 Task: Create a due date automation trigger when advanced on, on the monday after a card is due add content with a name not ending with resume at 11:00 AM.
Action: Mouse moved to (739, 115)
Screenshot: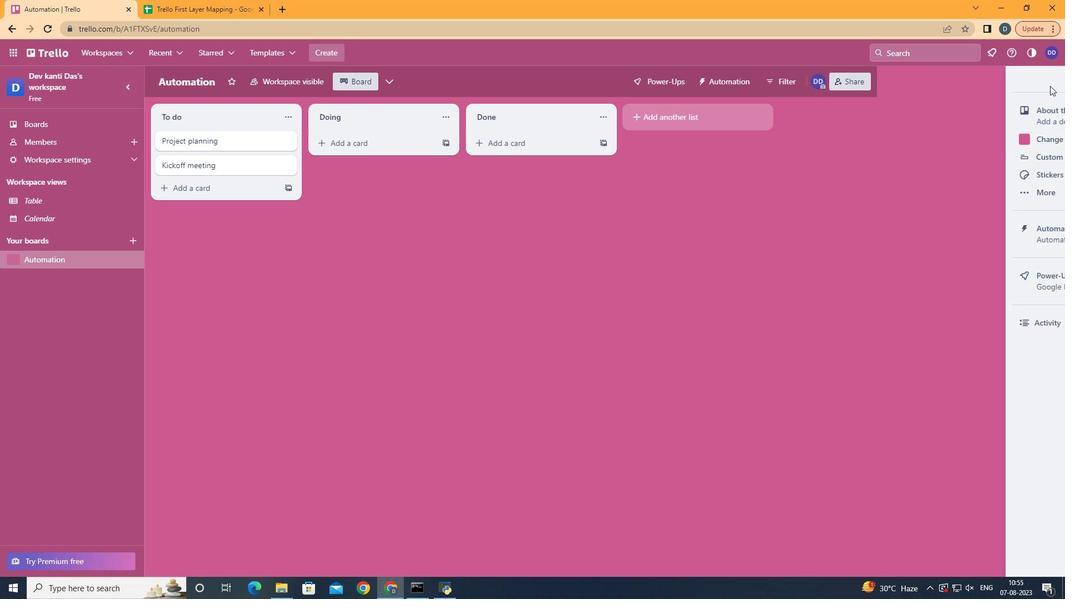 
Action: Mouse pressed left at (739, 115)
Screenshot: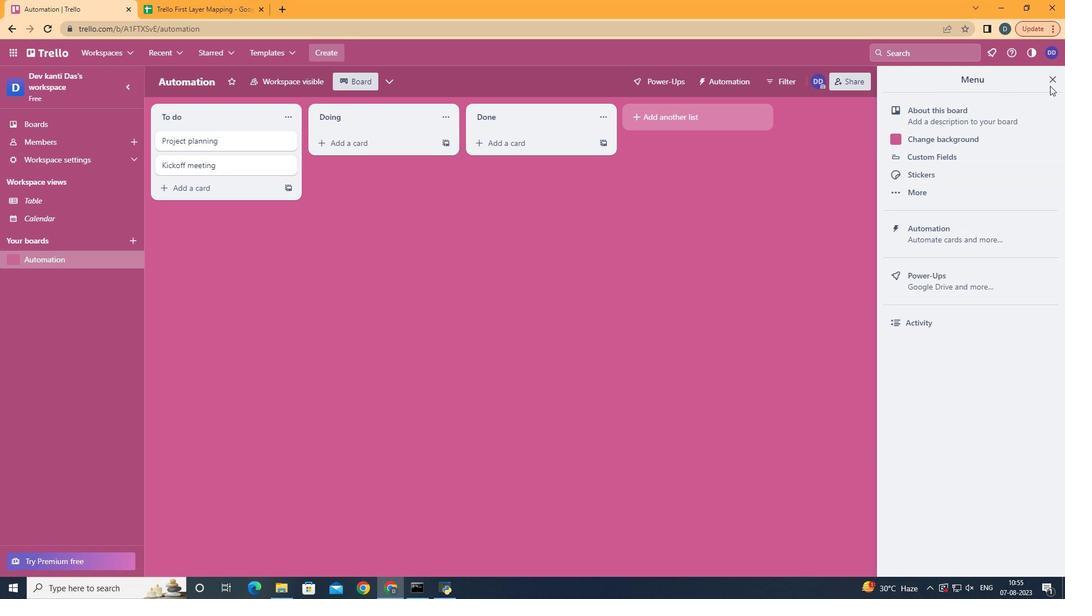 
Action: Mouse moved to (696, 240)
Screenshot: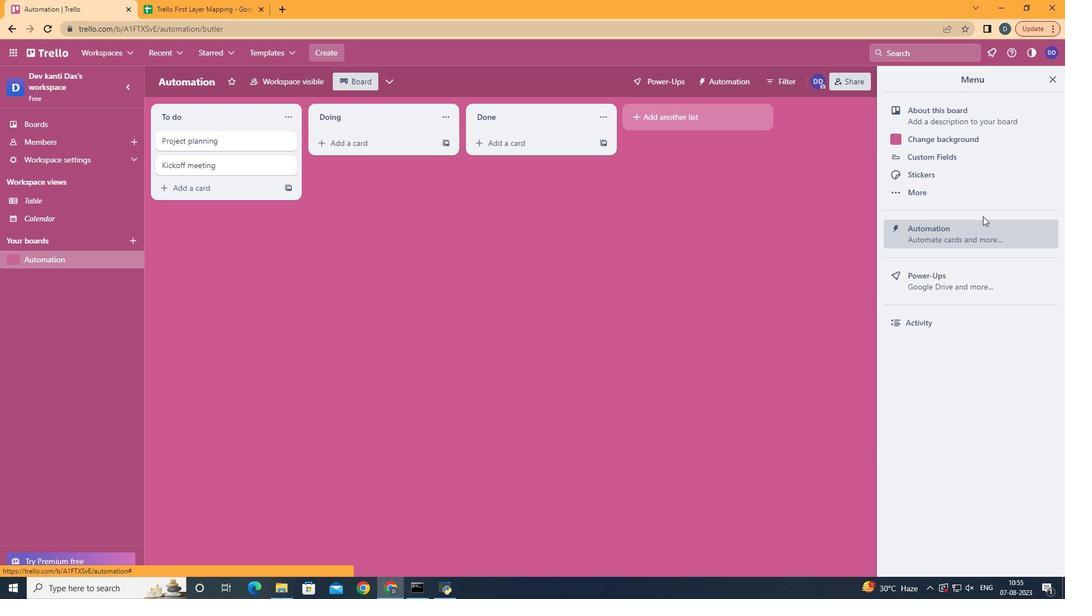 
Action: Mouse pressed left at (696, 240)
Screenshot: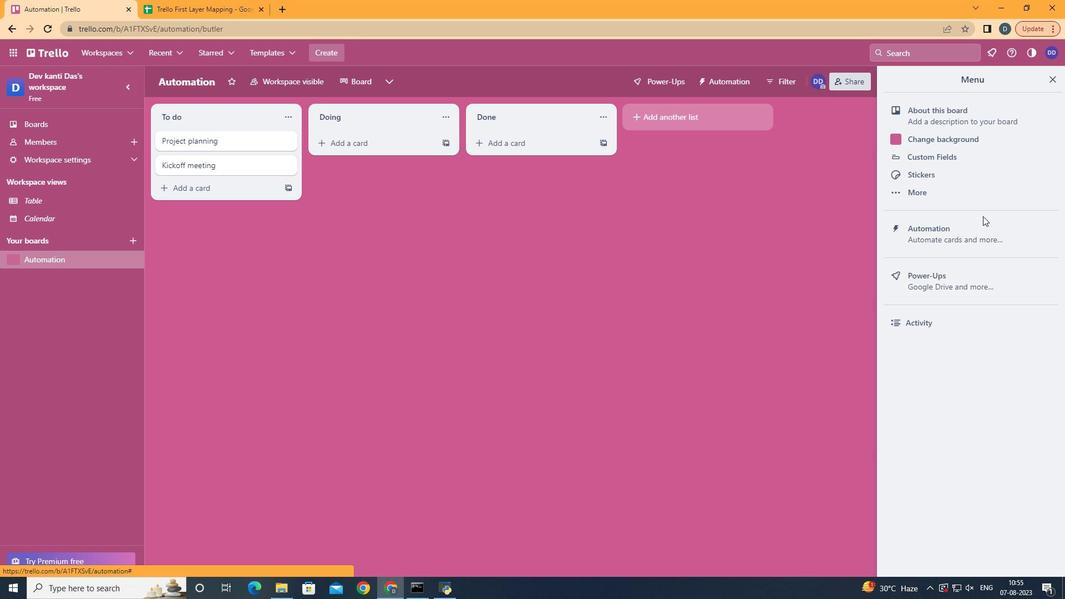 
Action: Mouse moved to (320, 235)
Screenshot: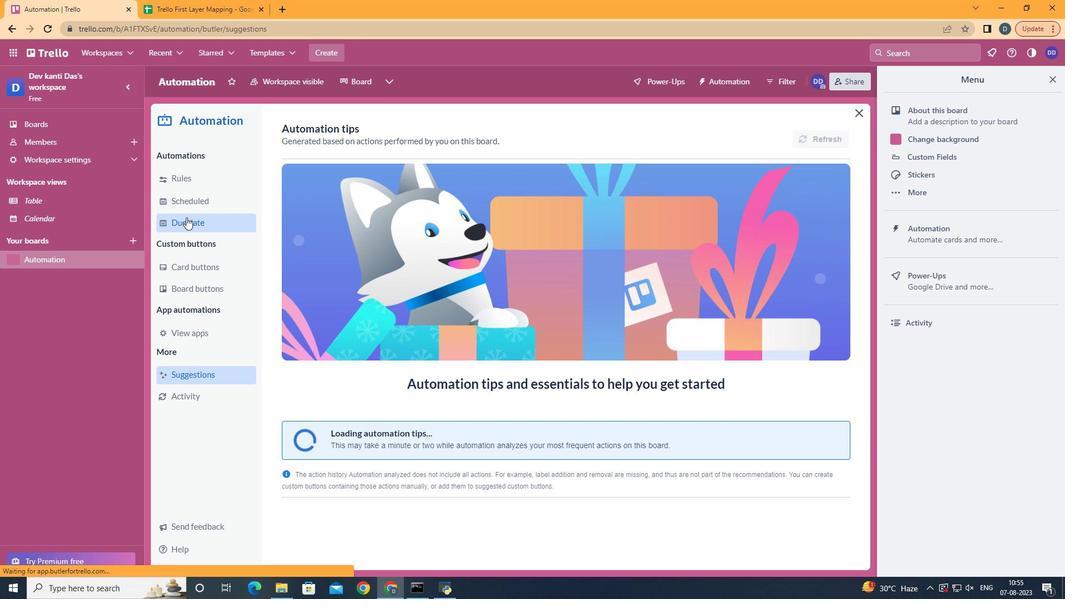 
Action: Mouse pressed left at (320, 235)
Screenshot: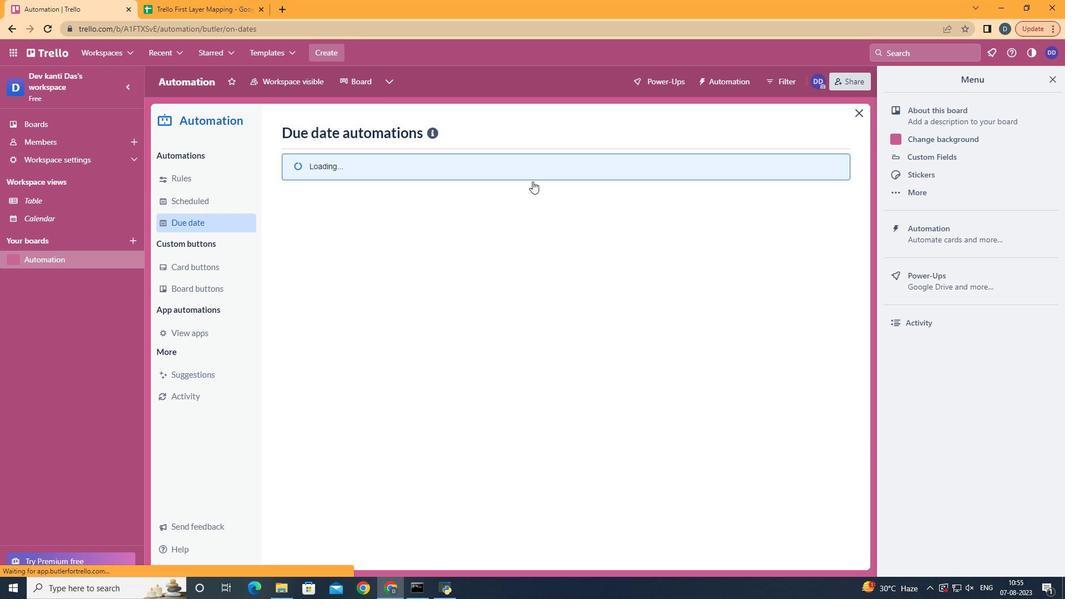 
Action: Mouse moved to (608, 149)
Screenshot: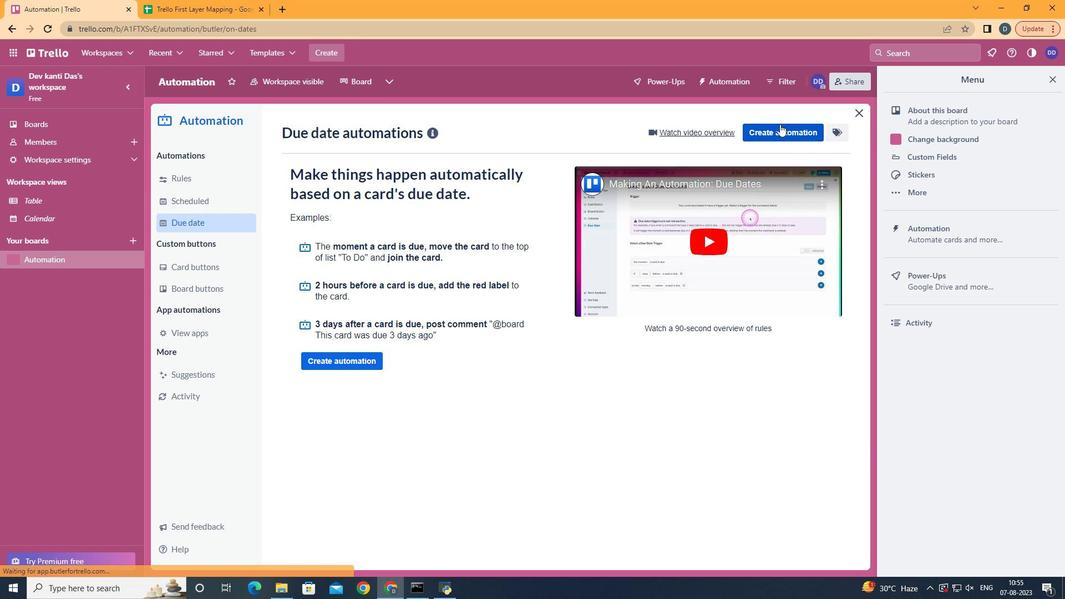
Action: Mouse pressed left at (608, 149)
Screenshot: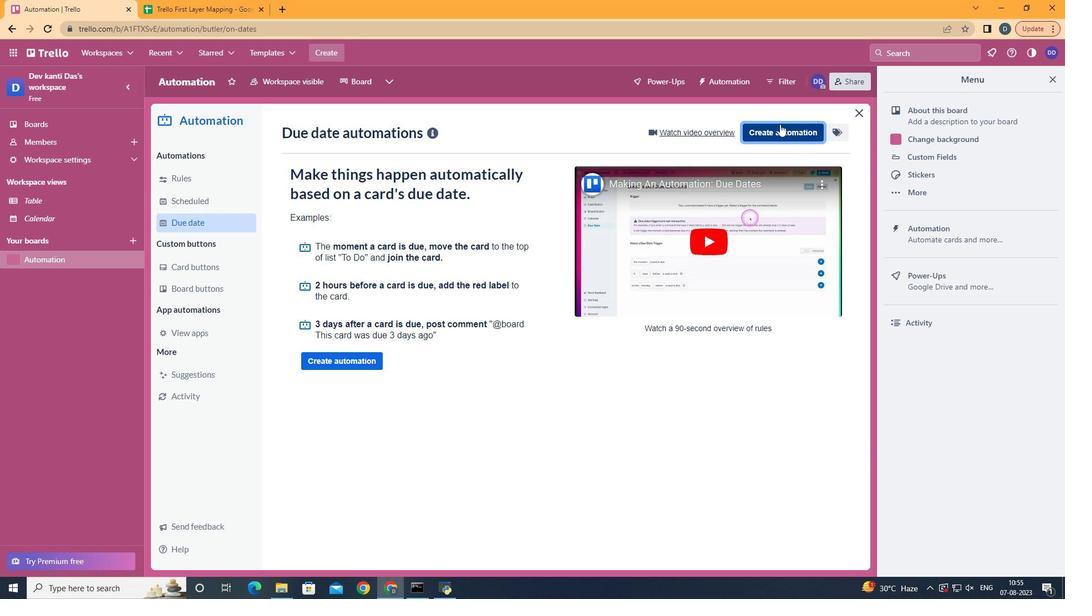 
Action: Mouse moved to (527, 260)
Screenshot: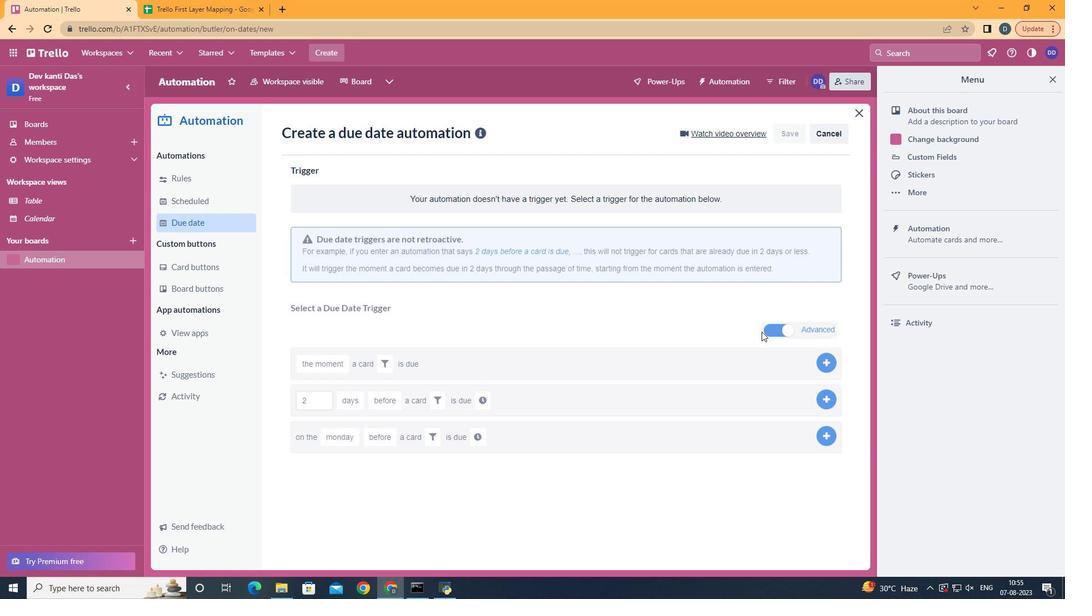 
Action: Mouse pressed left at (527, 260)
Screenshot: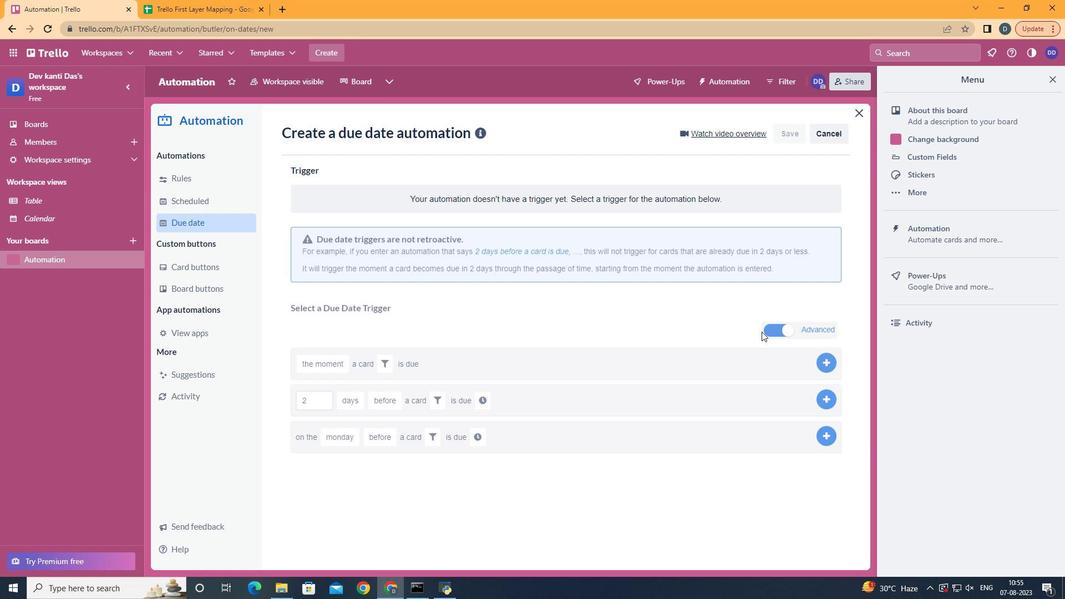 
Action: Mouse moved to (407, 298)
Screenshot: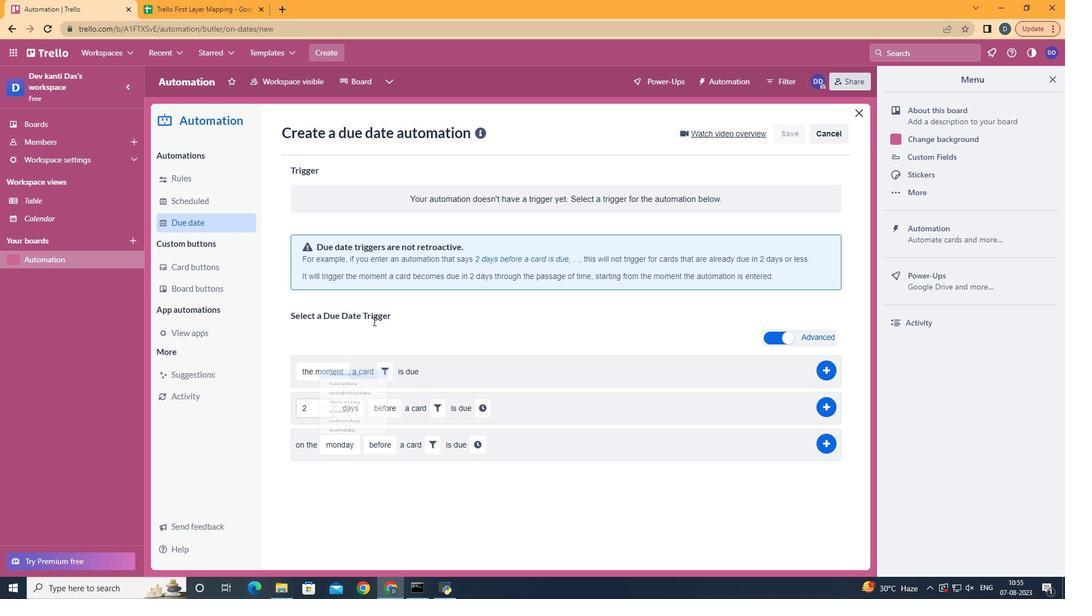 
Action: Mouse pressed left at (407, 298)
Screenshot: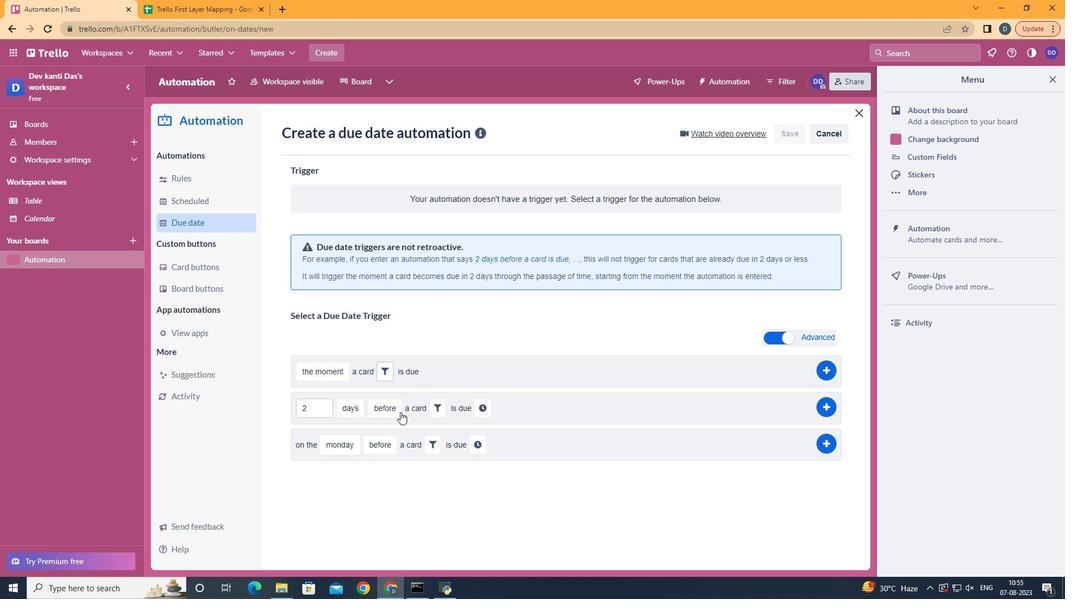 
Action: Mouse moved to (420, 477)
Screenshot: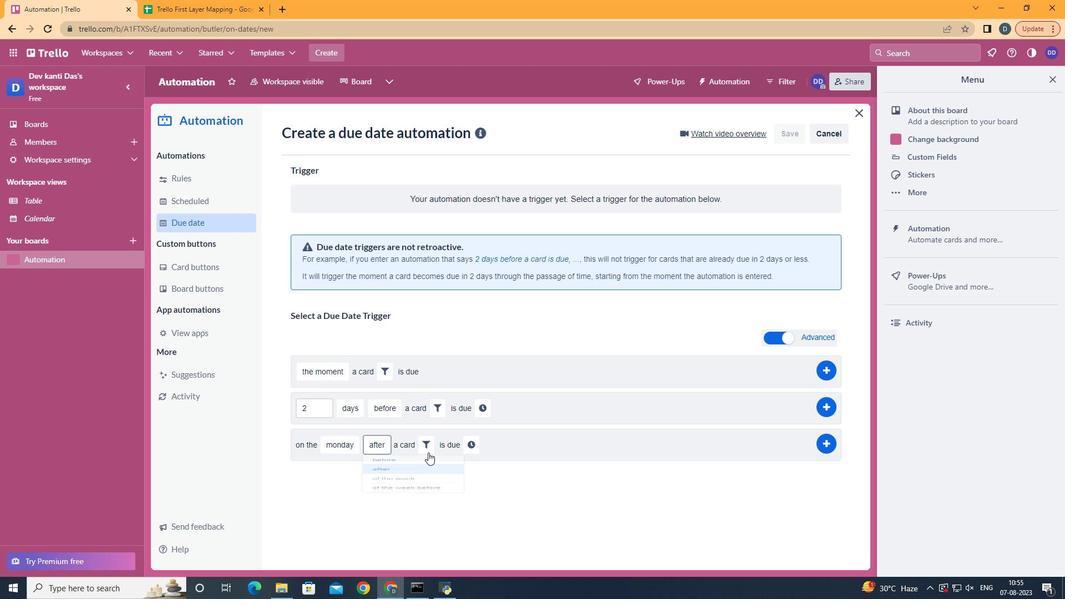 
Action: Mouse pressed left at (420, 477)
Screenshot: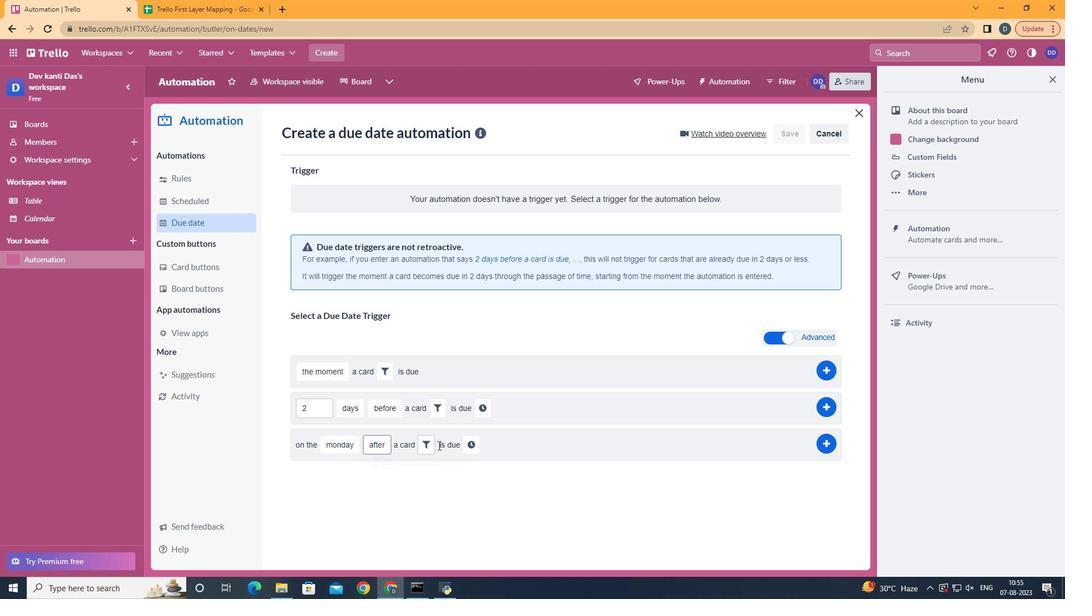 
Action: Mouse moved to (437, 441)
Screenshot: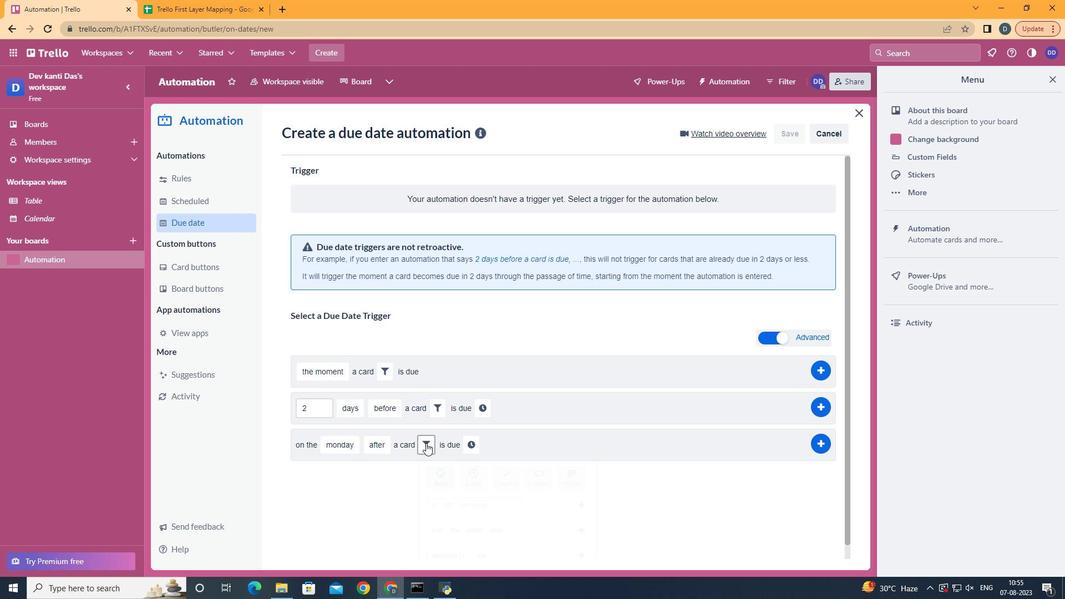 
Action: Mouse pressed left at (437, 441)
Screenshot: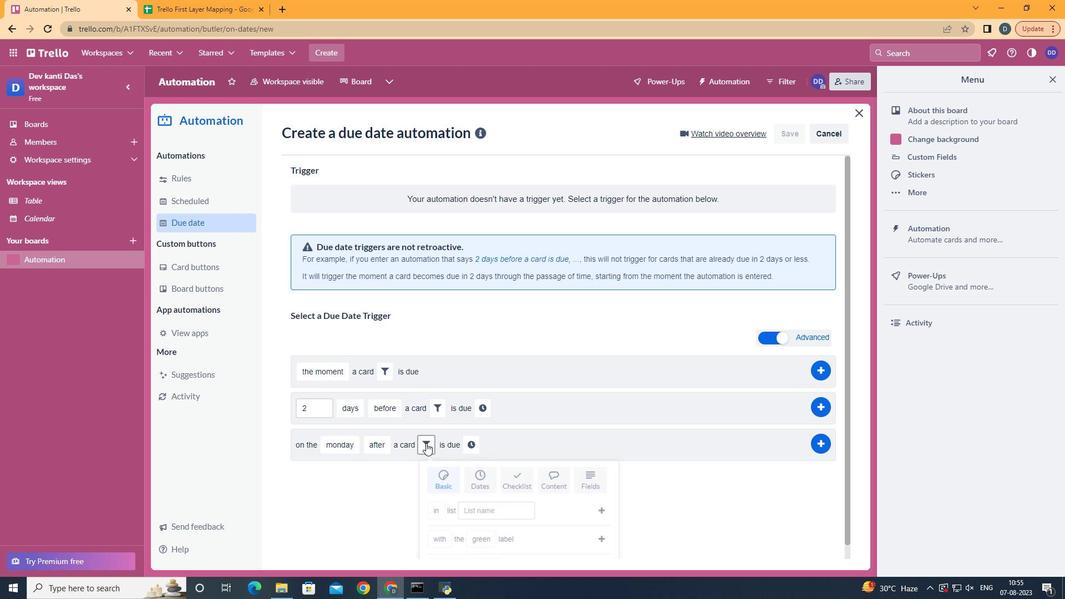 
Action: Mouse moved to (502, 475)
Screenshot: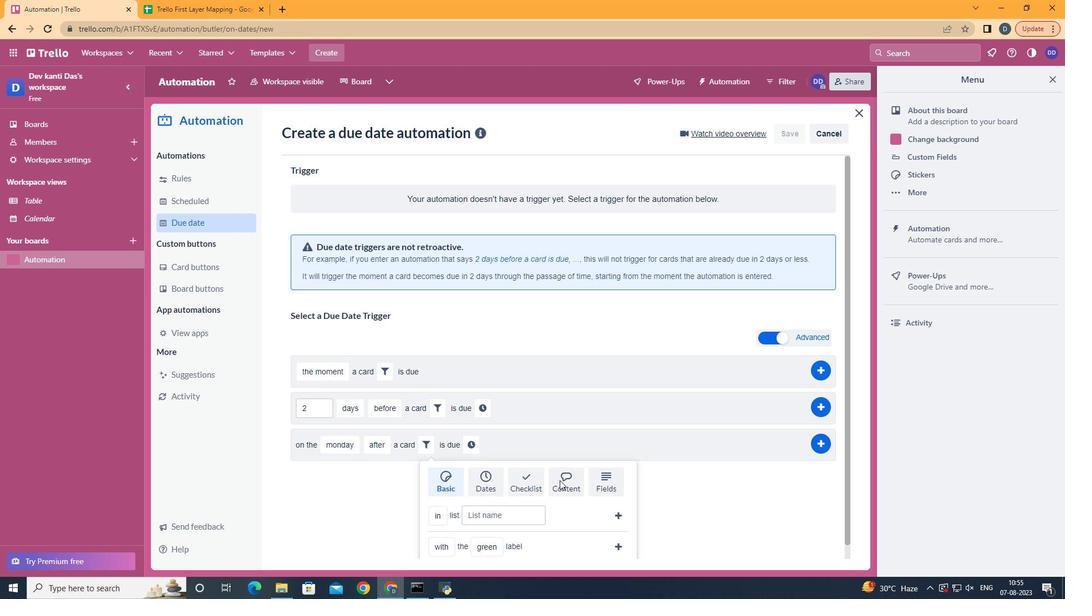 
Action: Mouse pressed left at (502, 475)
Screenshot: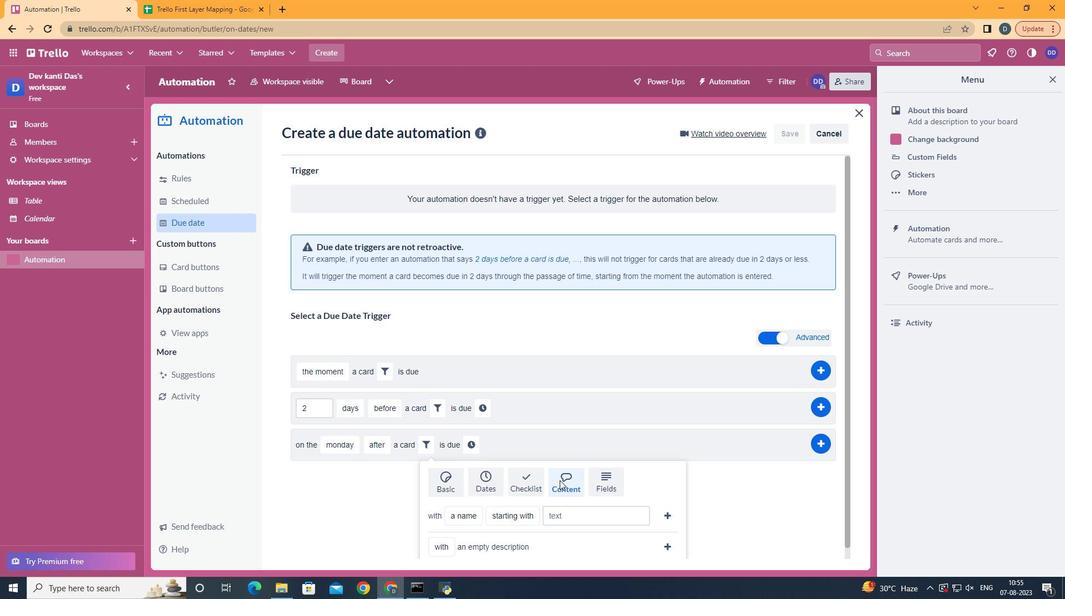 
Action: Mouse moved to (465, 445)
Screenshot: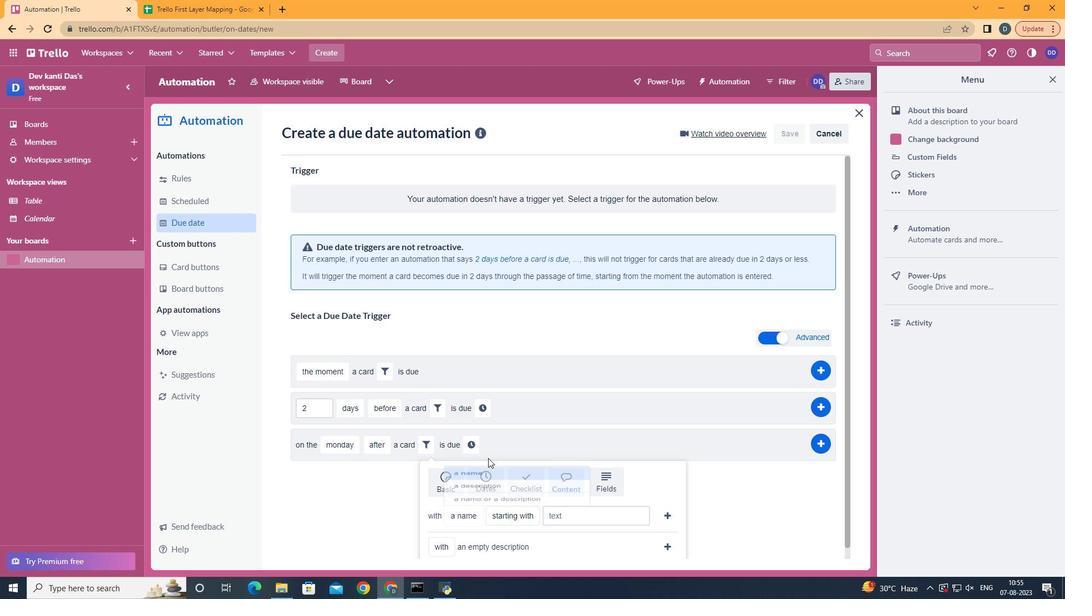 
Action: Mouse pressed left at (465, 445)
Screenshot: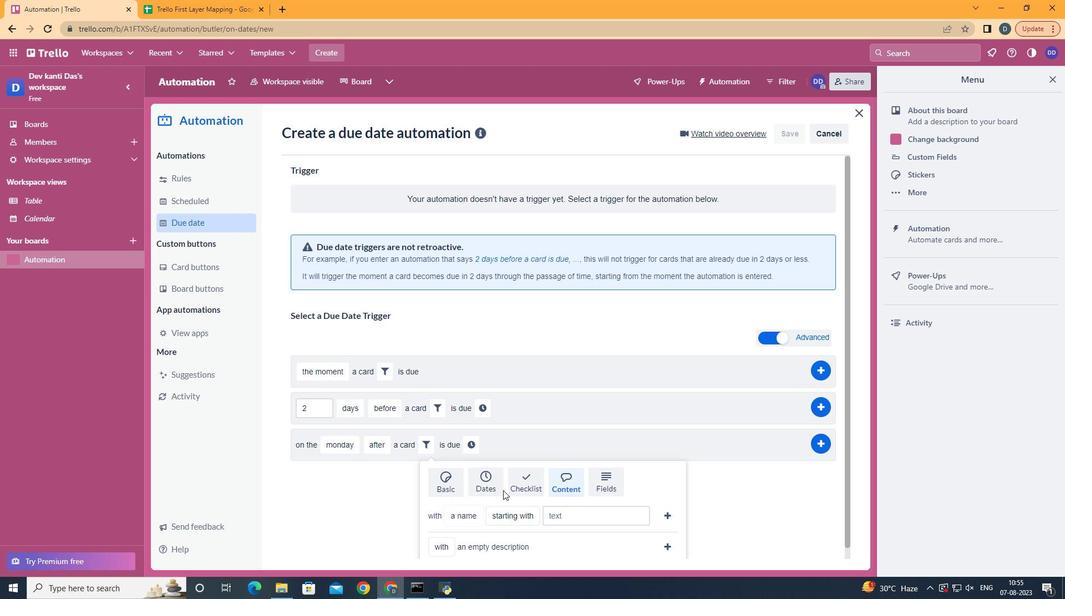 
Action: Mouse moved to (492, 462)
Screenshot: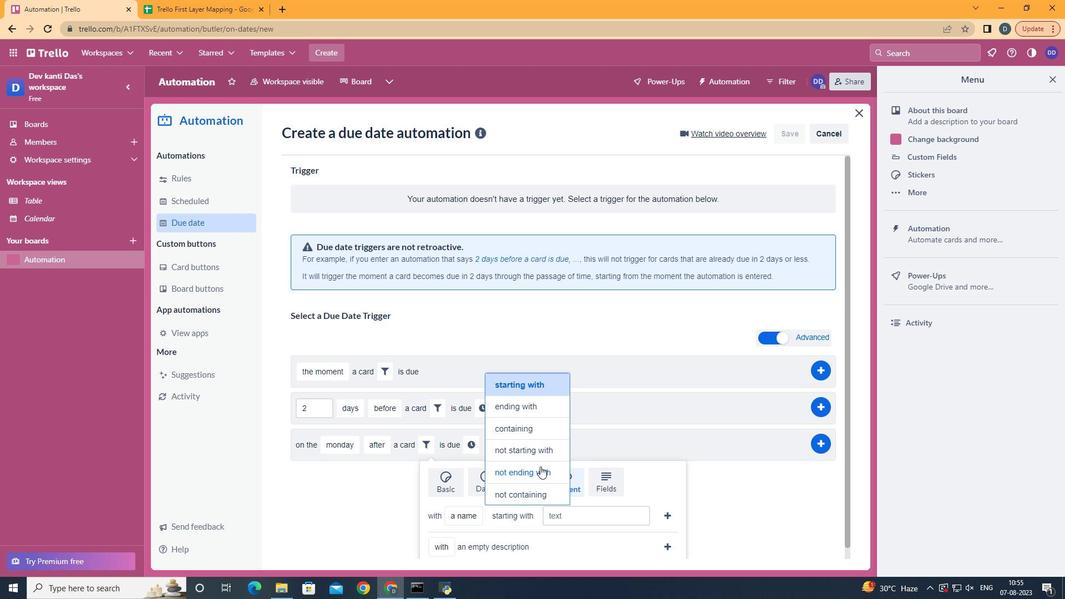 
Action: Mouse pressed left at (492, 462)
Screenshot: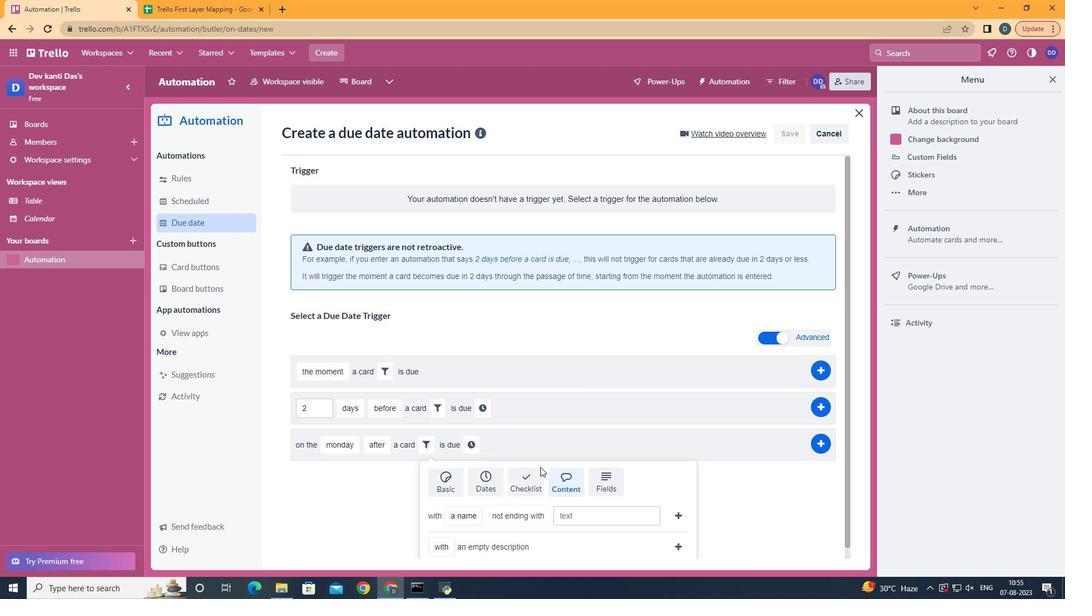 
Action: Mouse moved to (513, 505)
Screenshot: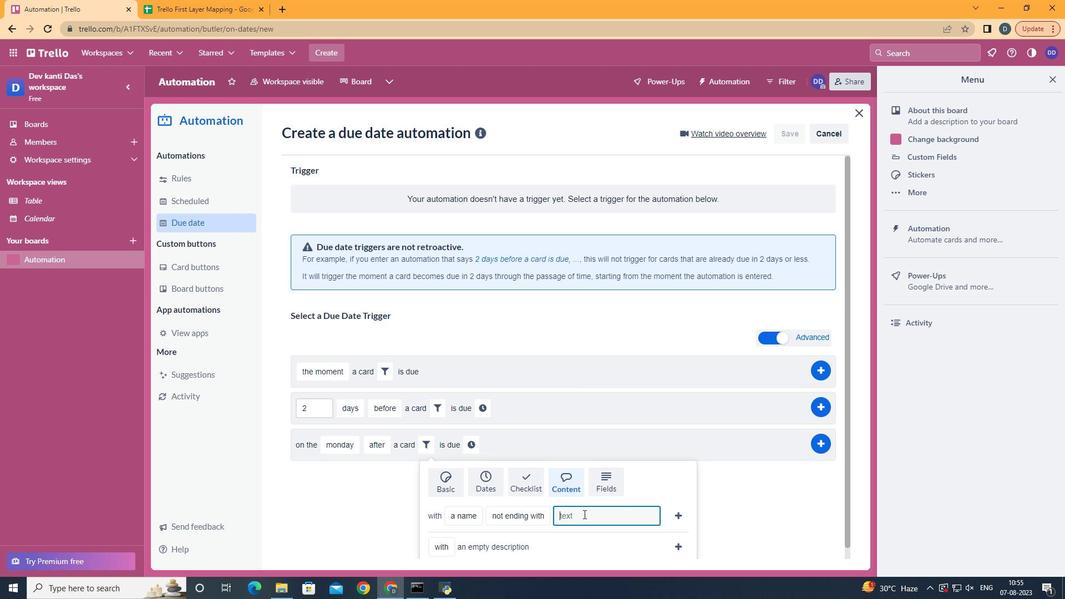 
Action: Mouse pressed left at (513, 505)
Screenshot: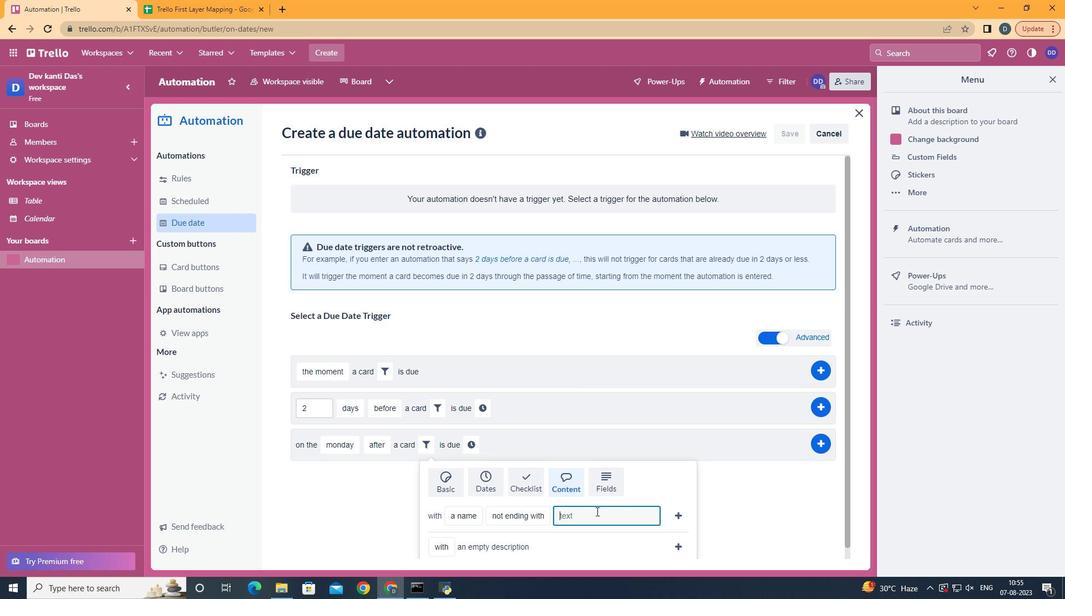 
Action: Mouse moved to (521, 502)
Screenshot: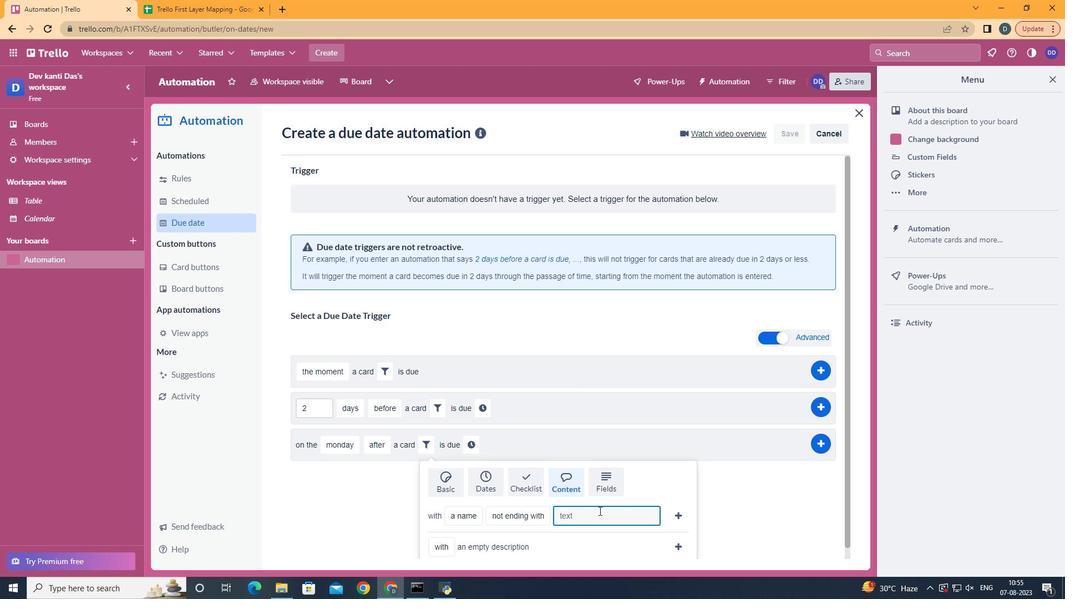 
Action: Key pressed resume
Screenshot: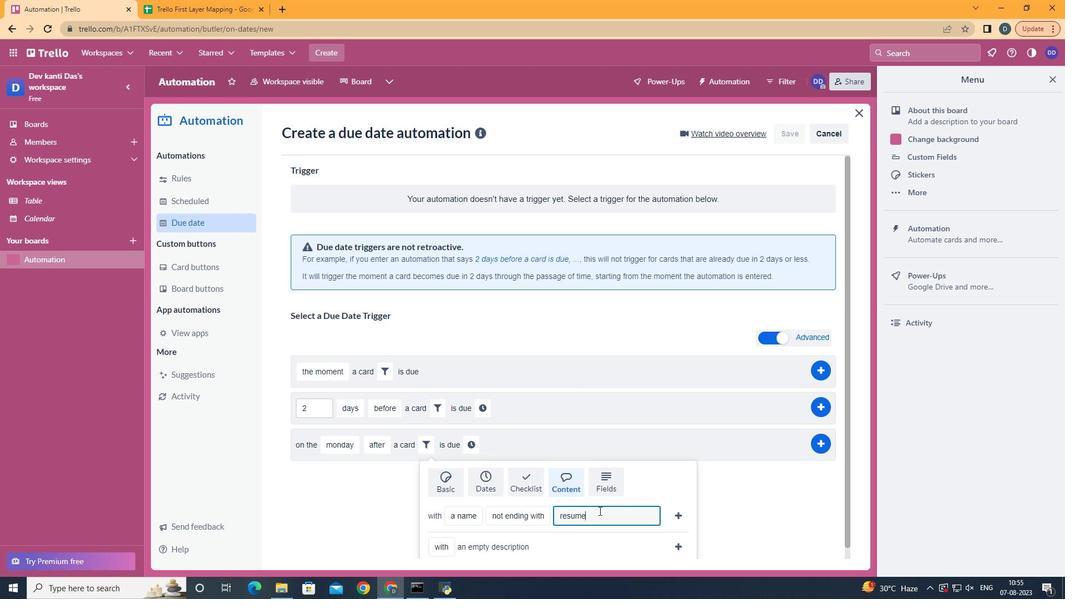 
Action: Mouse moved to (561, 505)
Screenshot: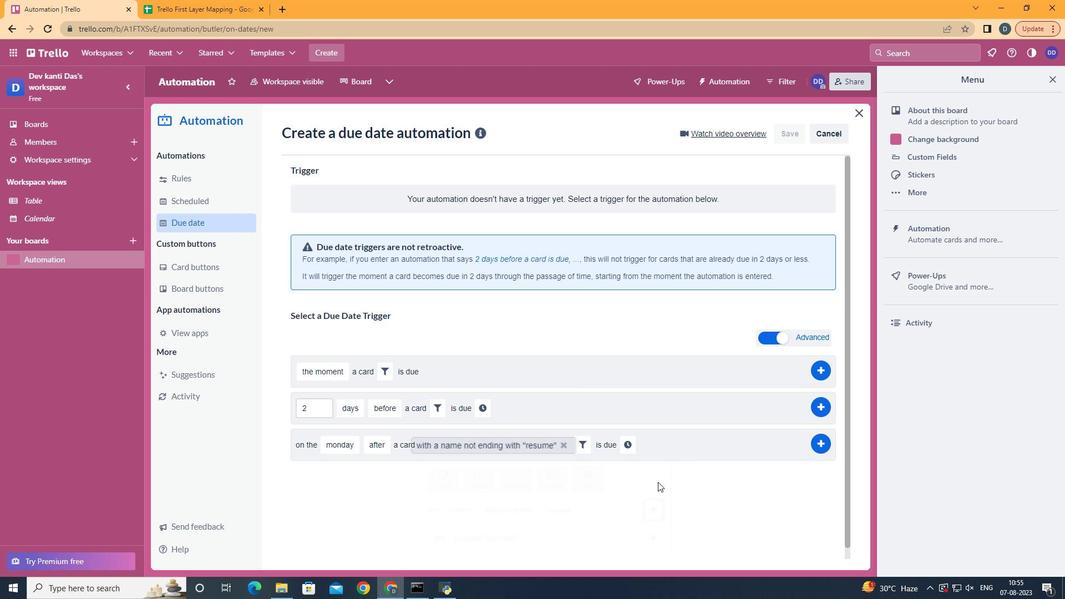 
Action: Mouse pressed left at (561, 505)
Screenshot: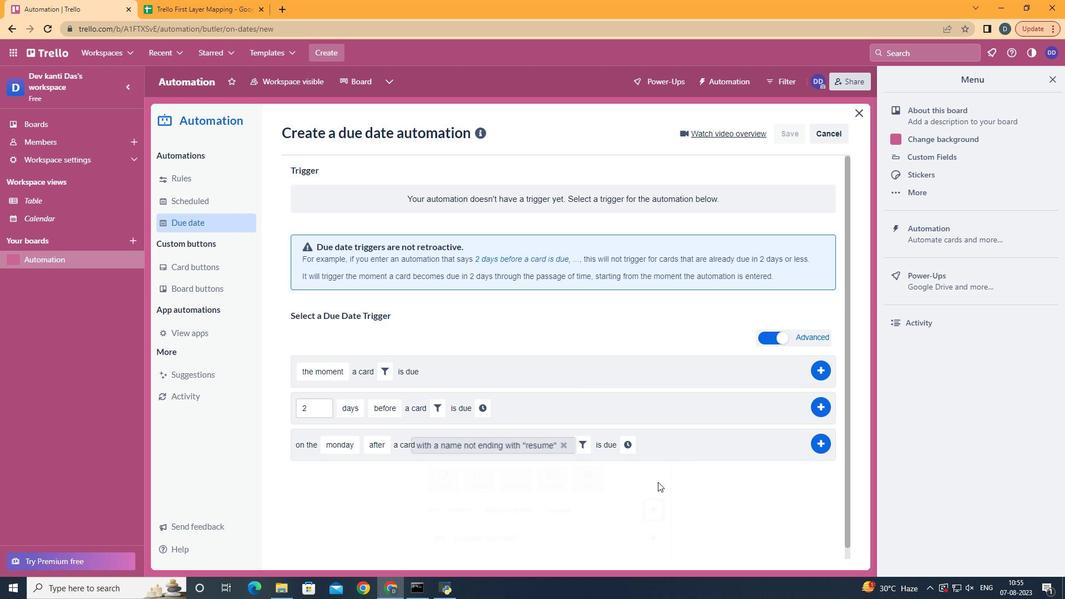 
Action: Mouse moved to (536, 435)
Screenshot: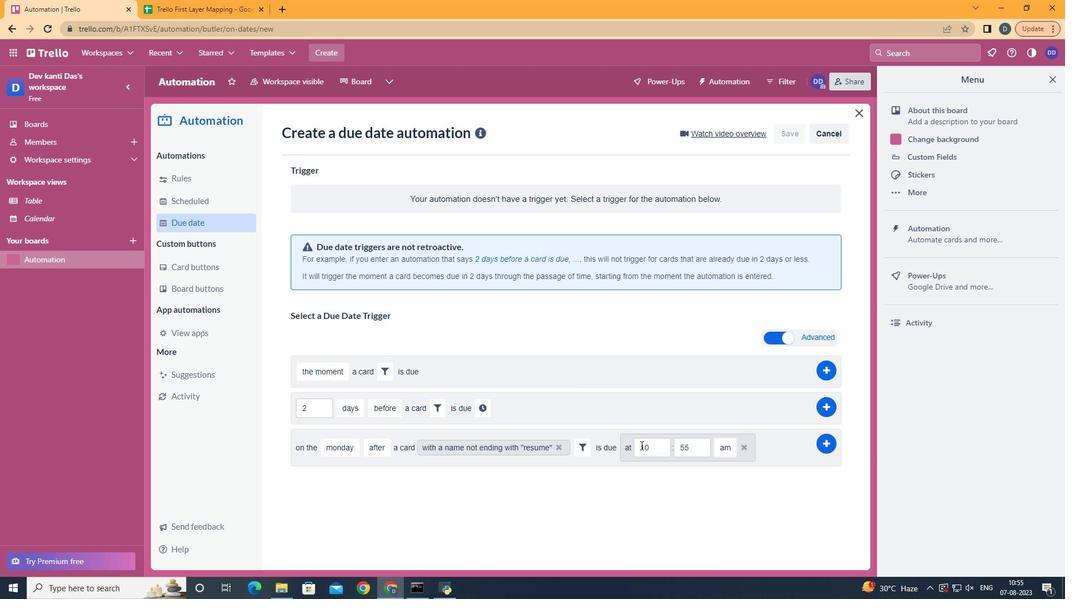 
Action: Mouse pressed left at (536, 435)
Screenshot: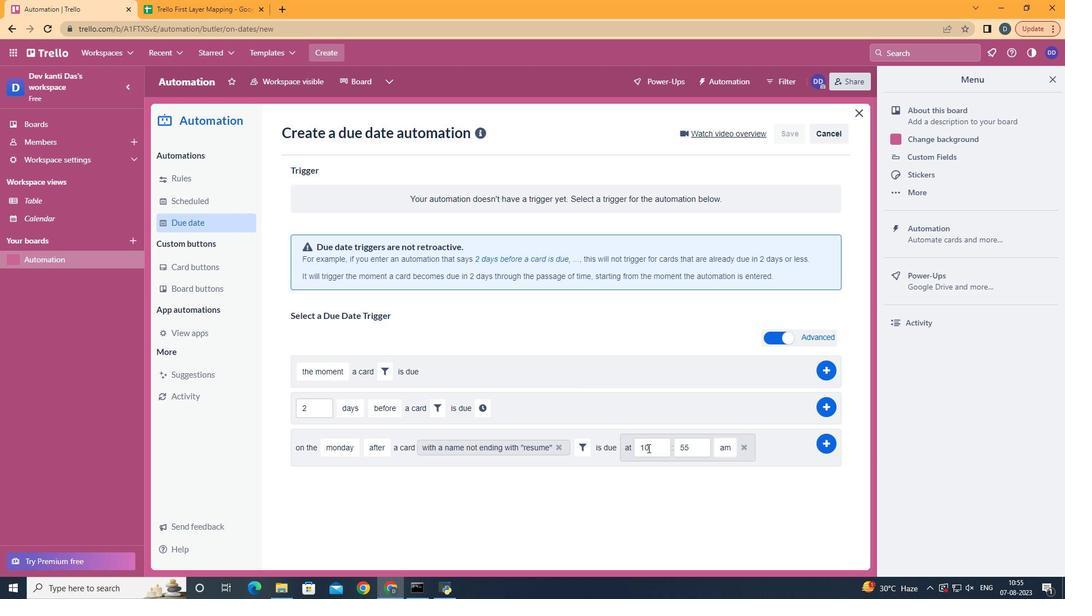 
Action: Mouse moved to (546, 445)
Screenshot: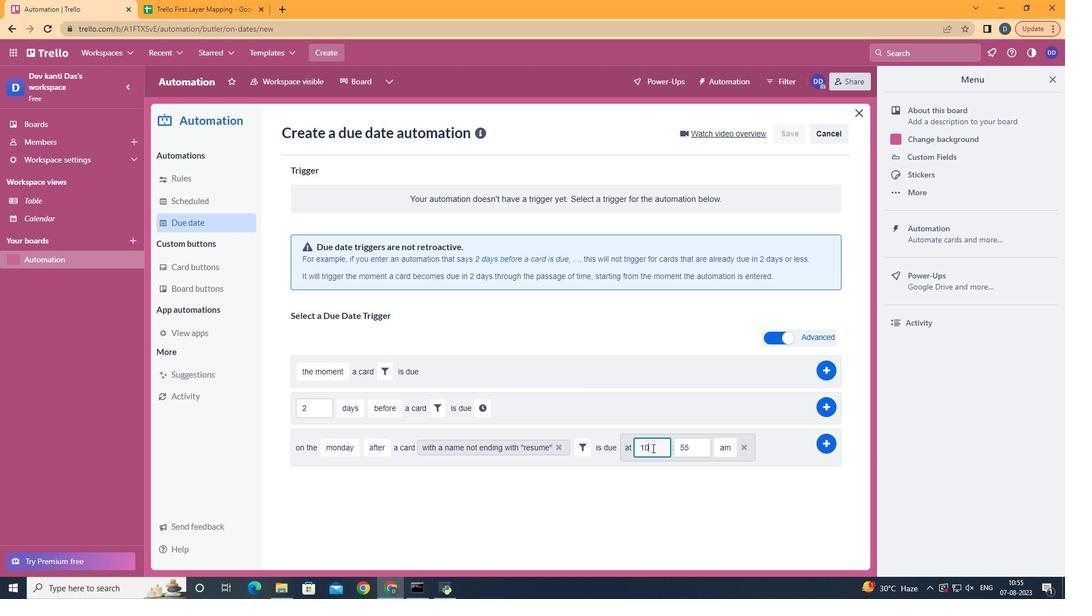 
Action: Mouse pressed left at (546, 445)
Screenshot: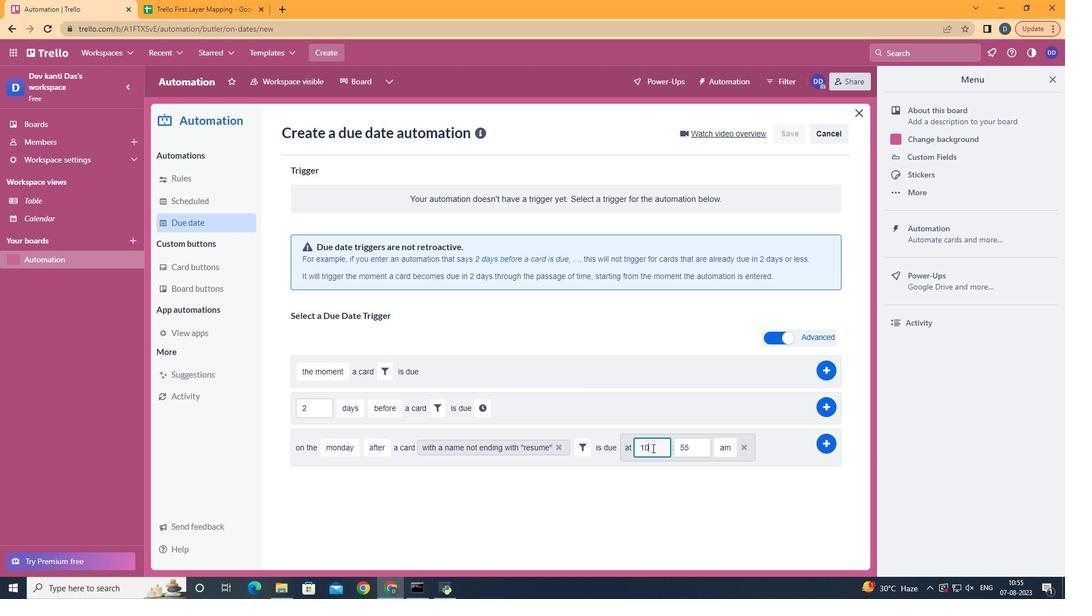 
Action: Key pressed <Key.backspace>1
Screenshot: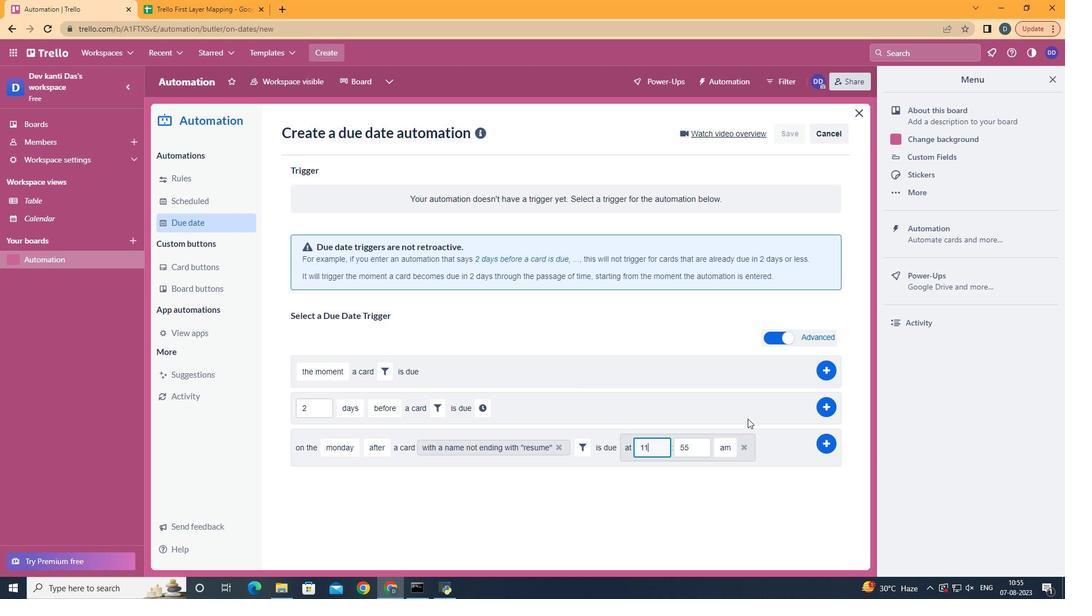
Action: Mouse moved to (567, 444)
Screenshot: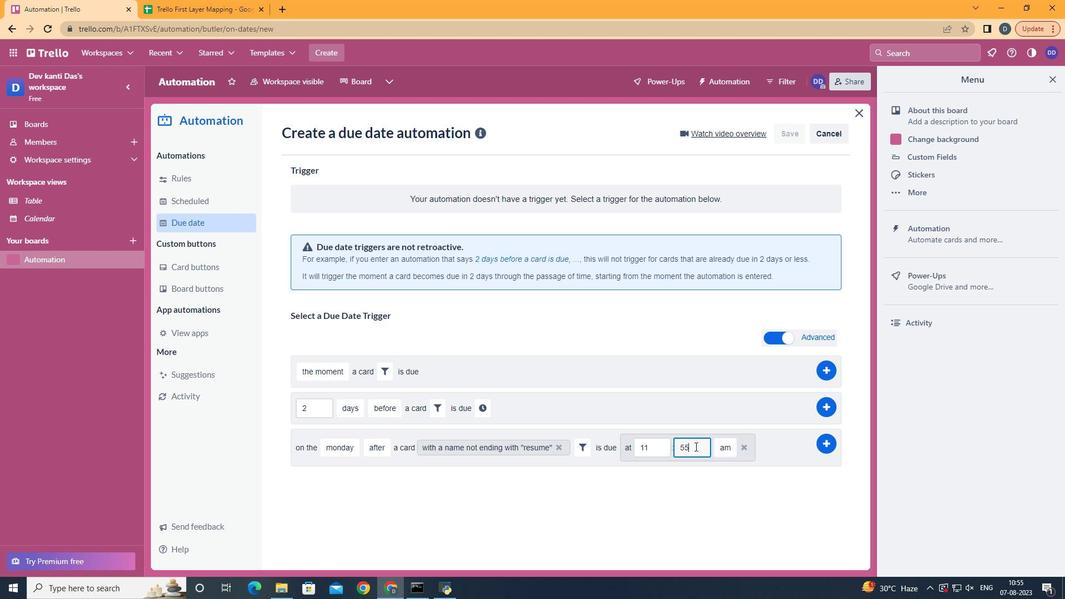
Action: Mouse pressed left at (567, 444)
Screenshot: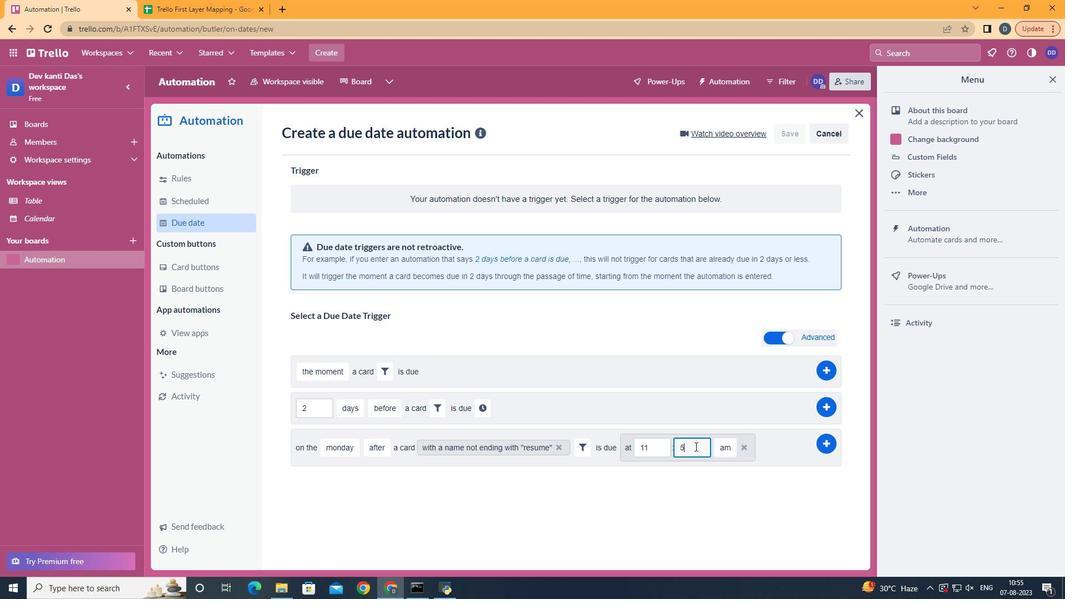 
Action: Key pressed <Key.backspace><Key.backspace>00
Screenshot: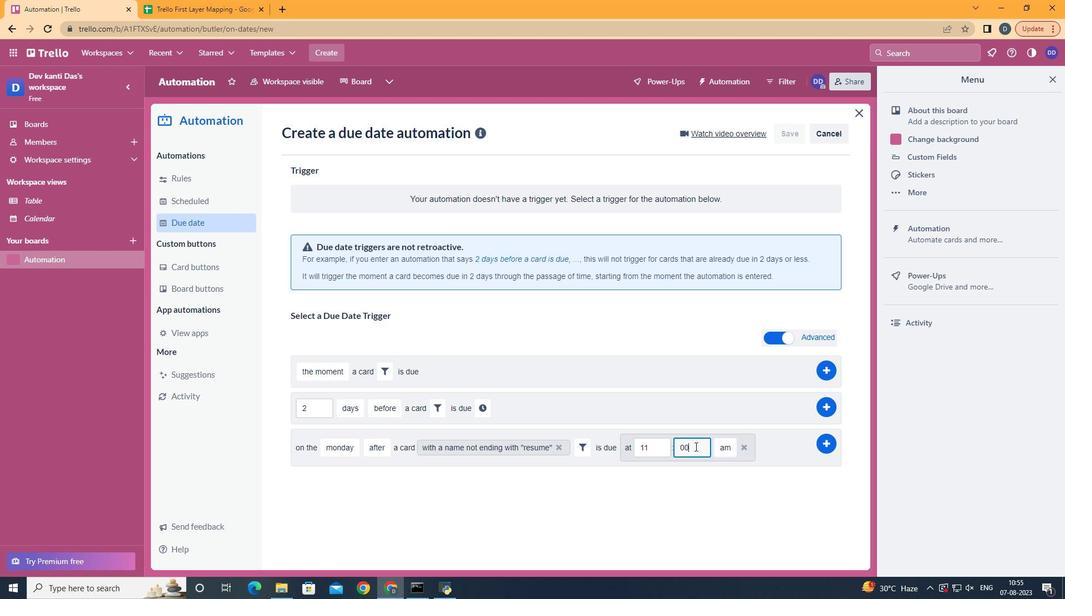 
Action: Mouse moved to (633, 440)
Screenshot: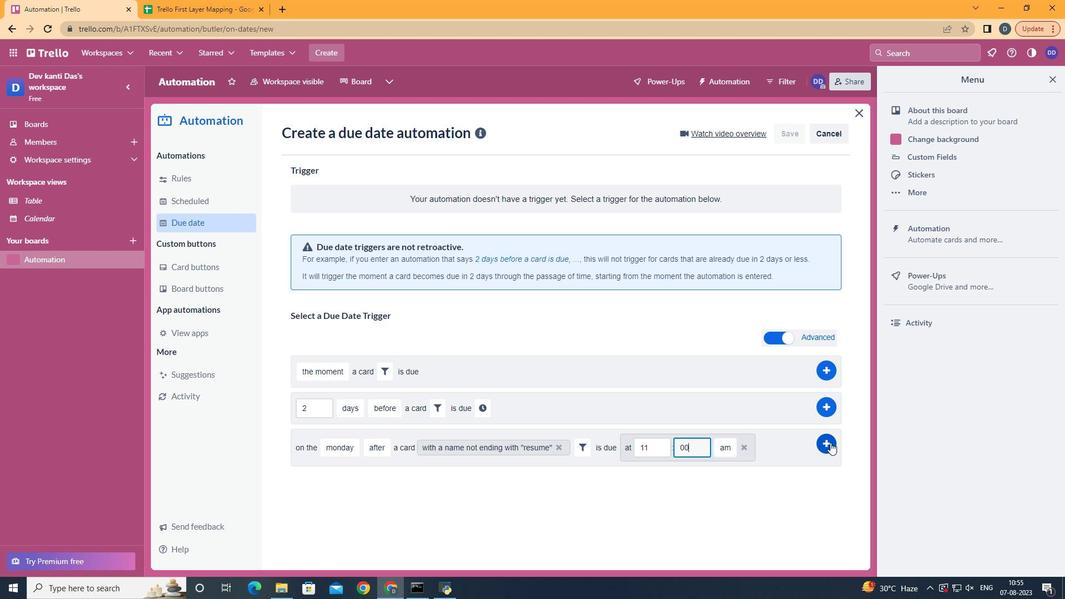 
Action: Mouse pressed left at (633, 440)
Screenshot: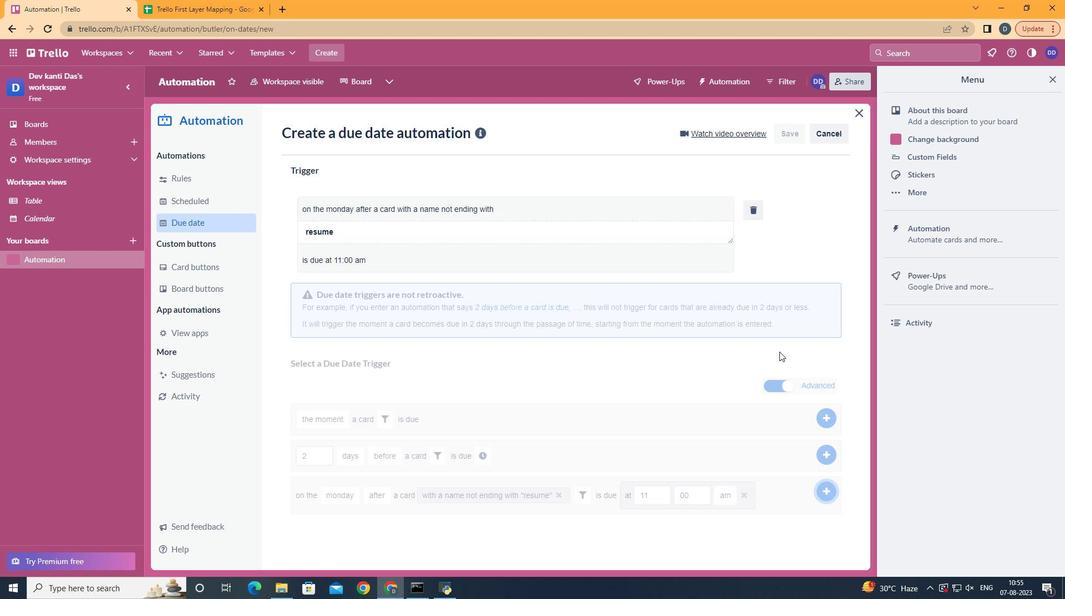 
Action: Mouse moved to (507, 245)
Screenshot: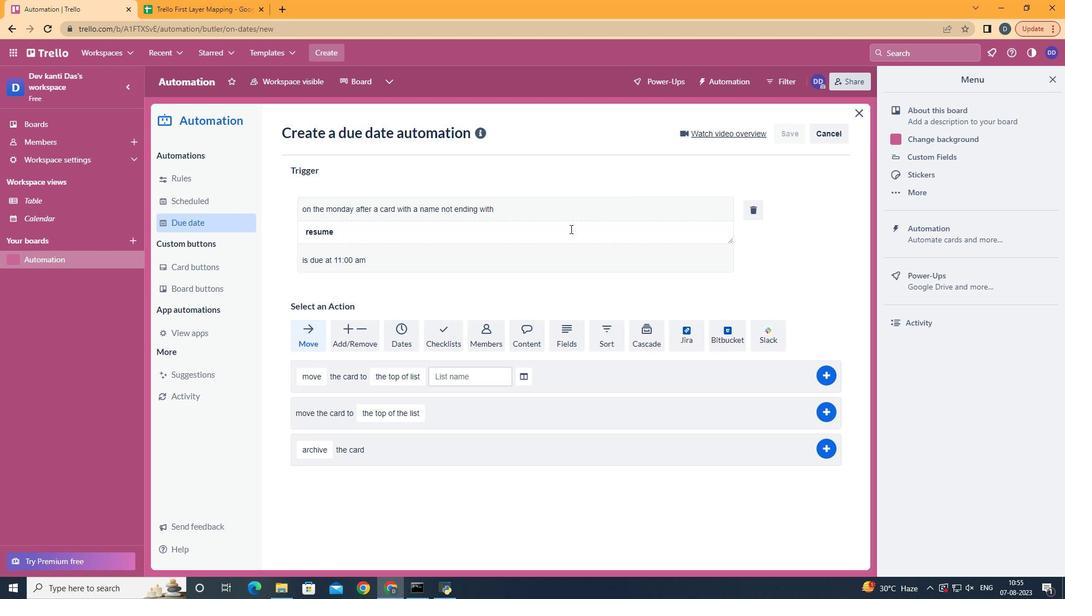 
